 Task: Select the current location as Piedmont Park, Georgia, United States . Now zoom + , and verify the location . Show zoom slider
Action: Mouse moved to (1174, 66)
Screenshot: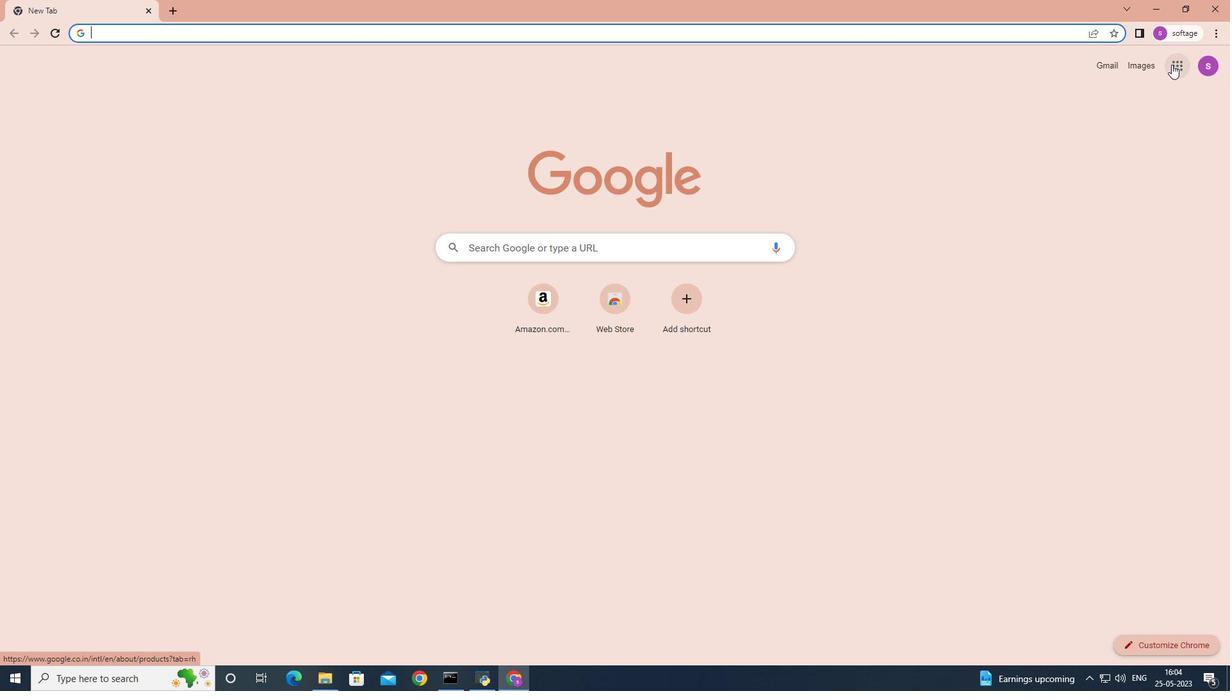 
Action: Mouse pressed left at (1174, 66)
Screenshot: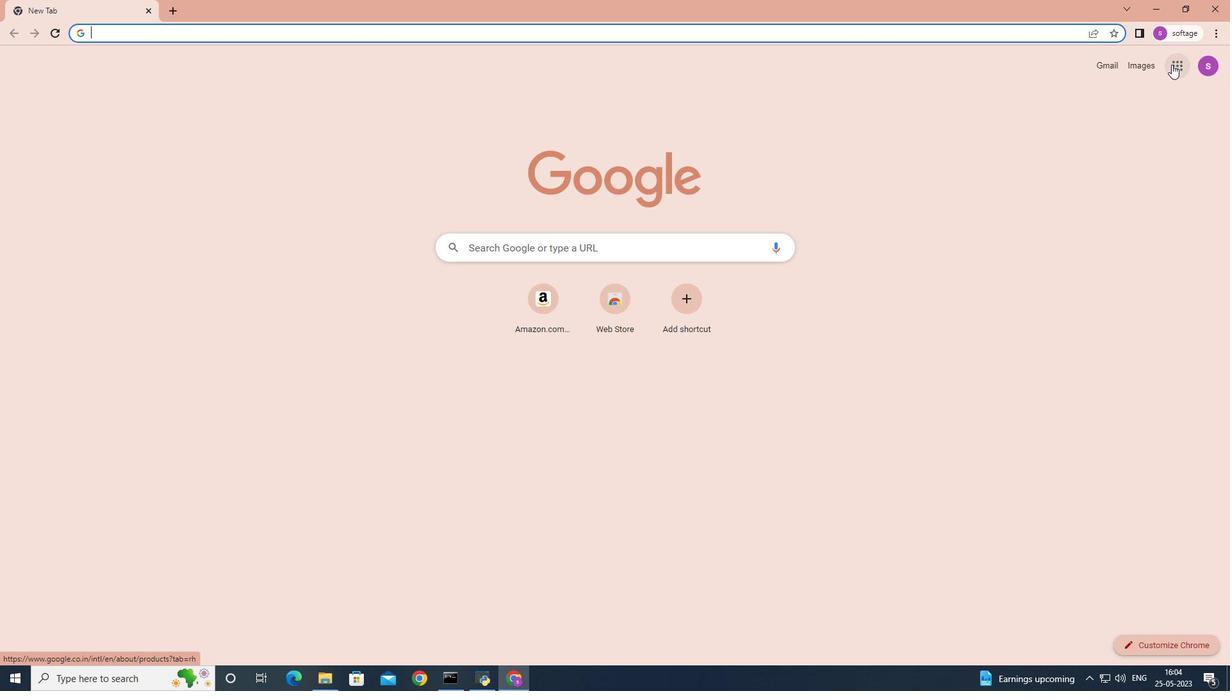 
Action: Mouse moved to (1141, 204)
Screenshot: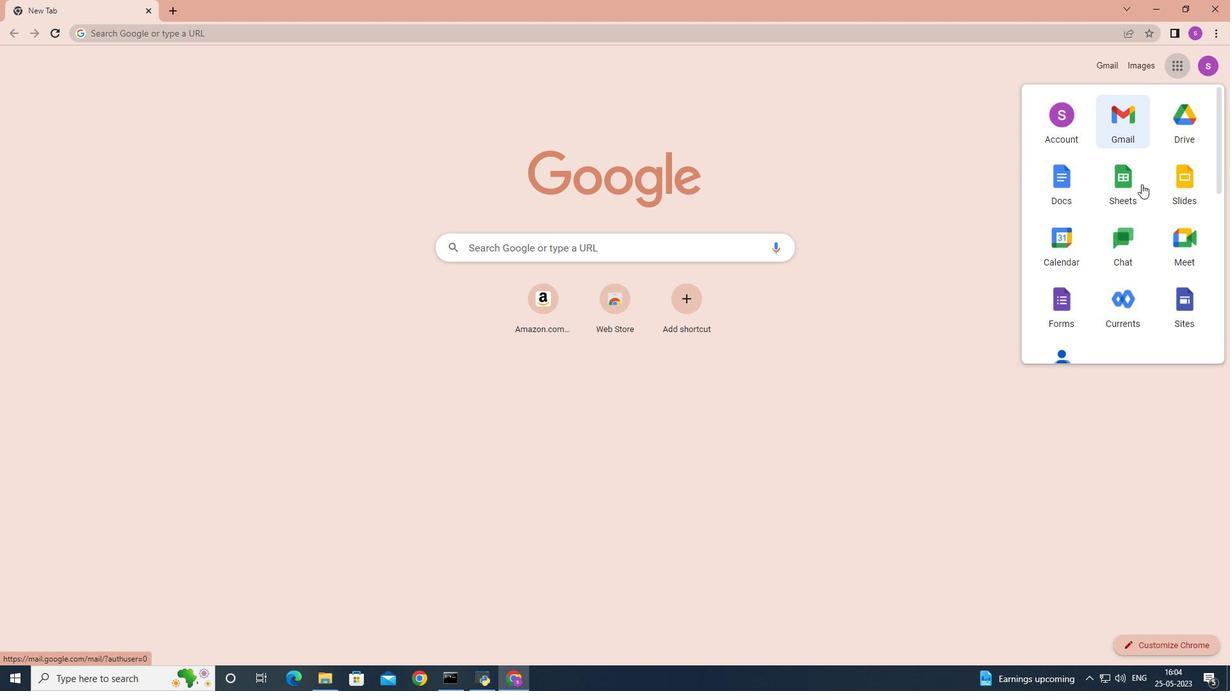 
Action: Mouse scrolled (1141, 203) with delta (0, 0)
Screenshot: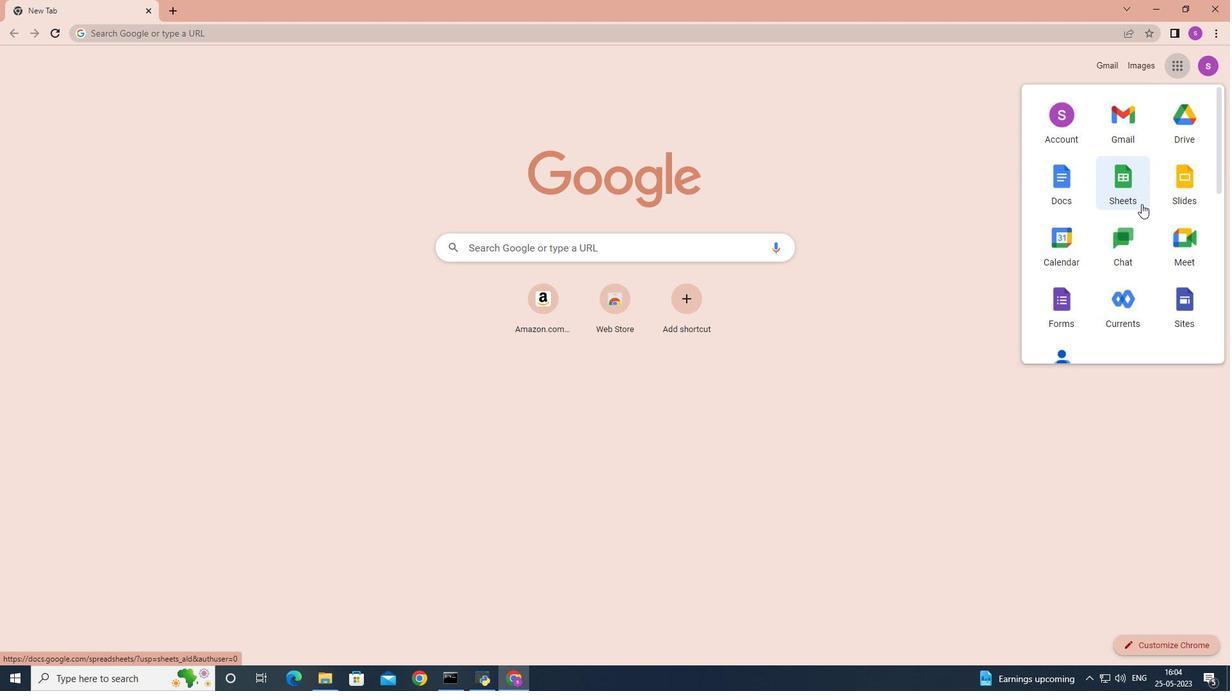 
Action: Mouse scrolled (1141, 203) with delta (0, 0)
Screenshot: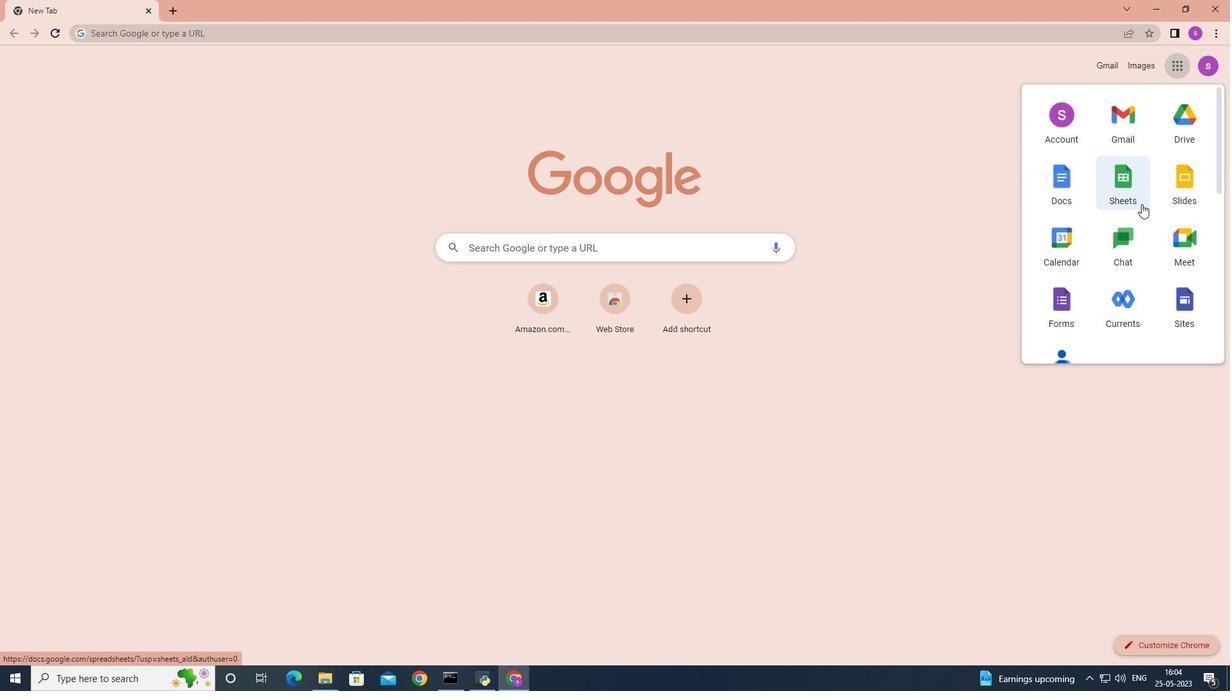 
Action: Mouse moved to (1186, 308)
Screenshot: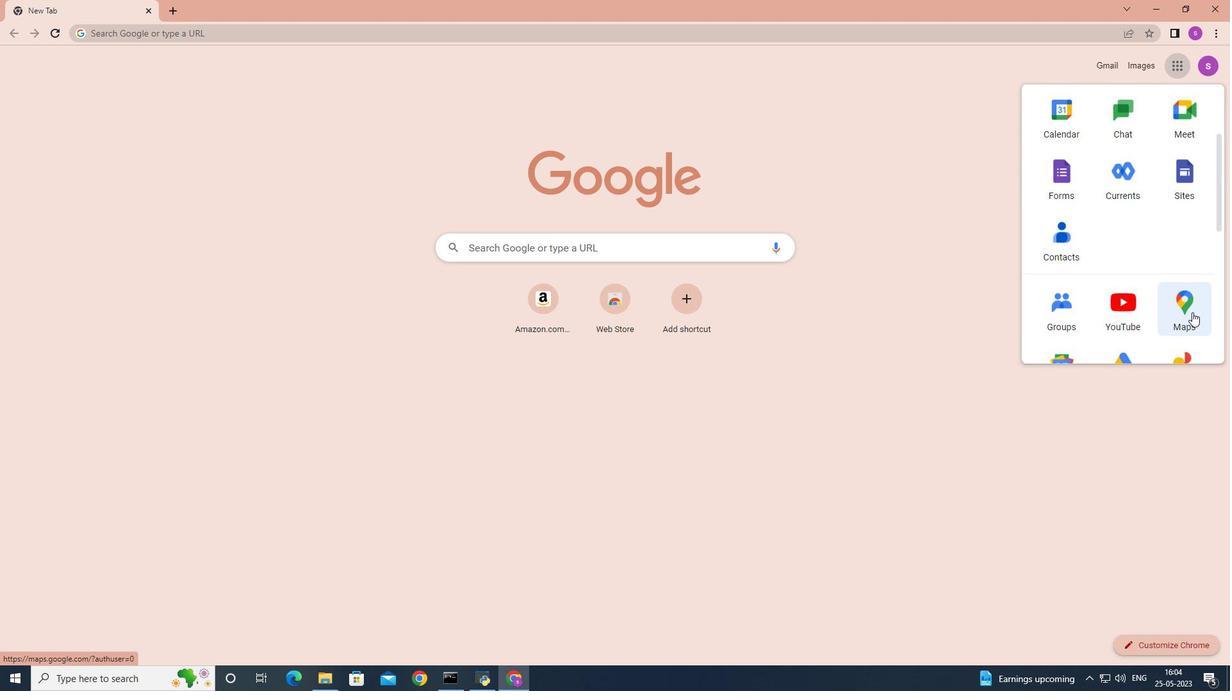 
Action: Mouse pressed left at (1186, 308)
Screenshot: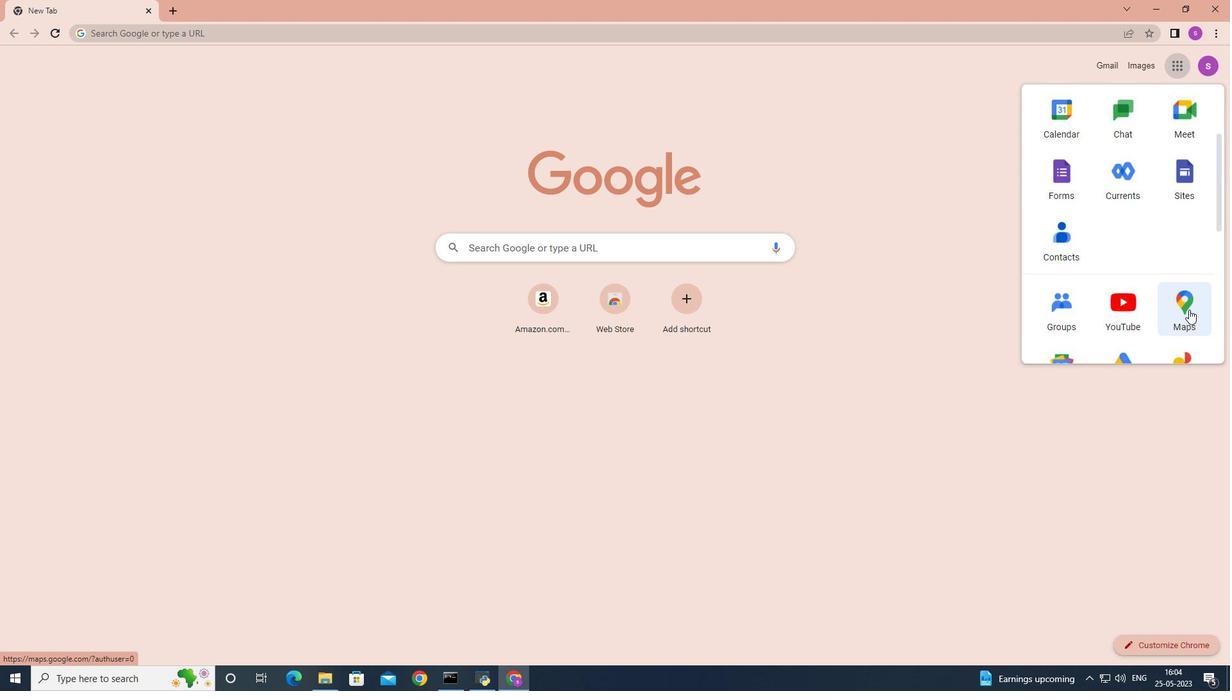 
Action: Mouse moved to (134, 65)
Screenshot: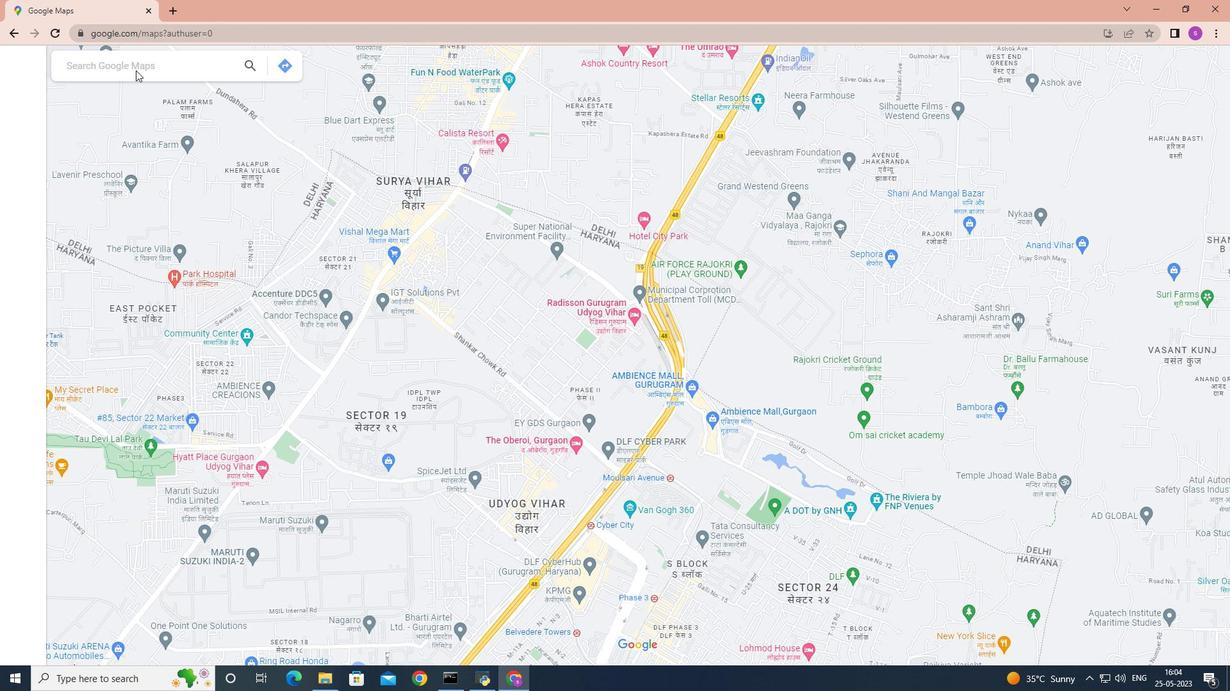 
Action: Mouse pressed left at (134, 65)
Screenshot: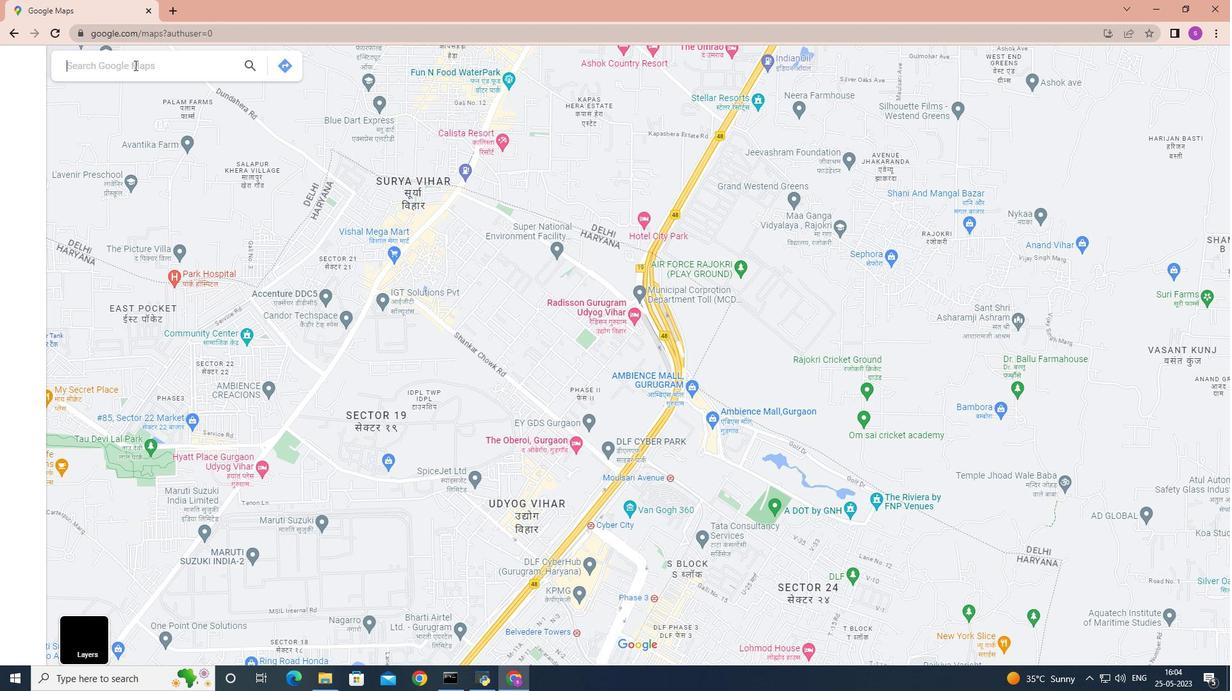 
Action: Mouse moved to (134, 65)
Screenshot: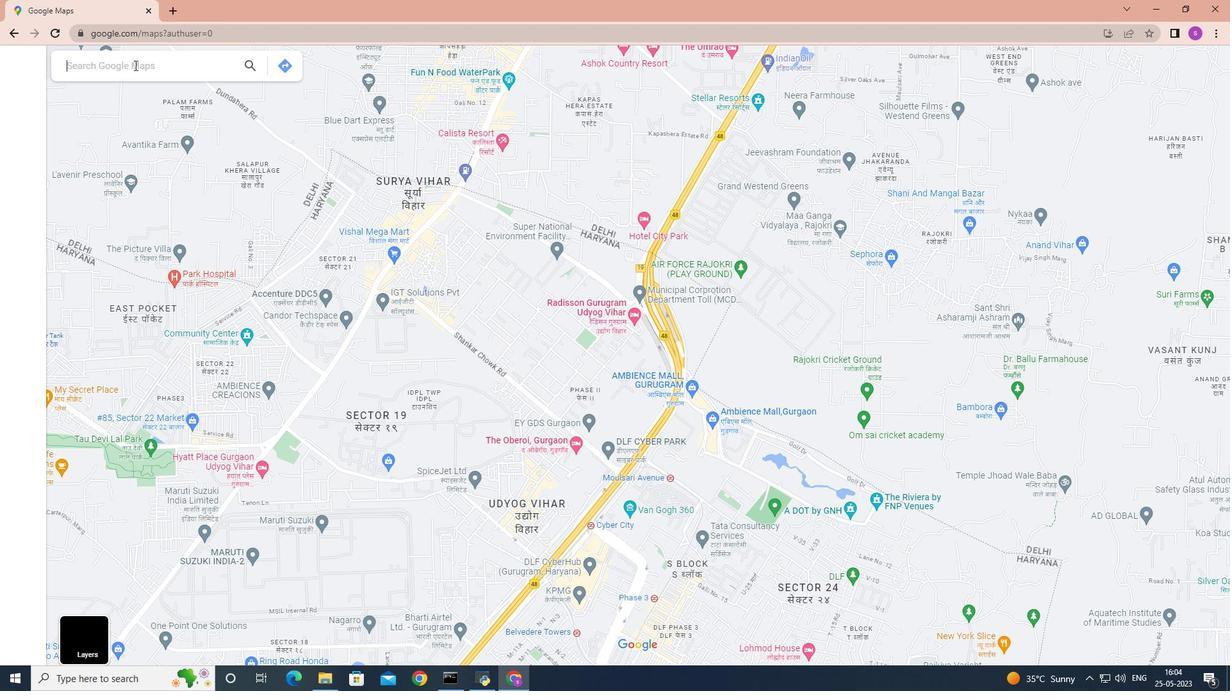 
Action: Key pressed <Key.shift>Piedmont<Key.space><Key.shift>Park<Key.space><Key.shift><Key.shift><Key.shift><Key.shift><Key.shift><Key.shift>,<Key.space><Key.shift><Key.shift>Georgia,<Key.space><Key.shift>United<Key.space><Key.shift>States<Key.enter>
Screenshot: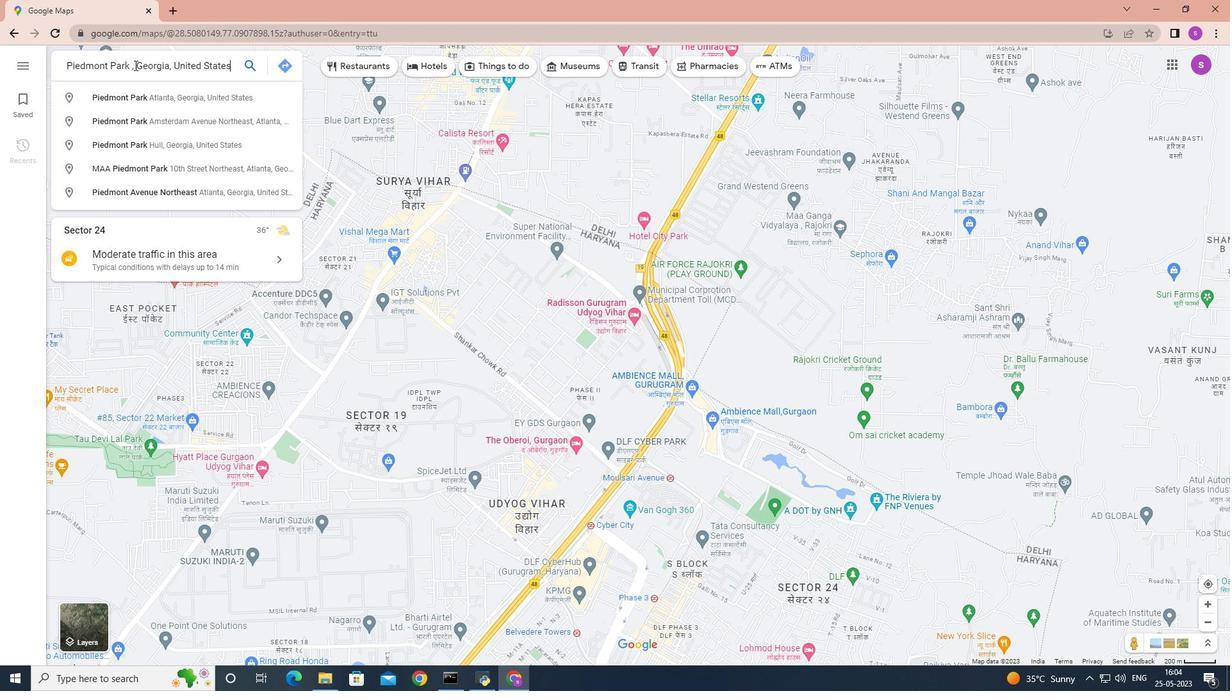 
Action: Mouse moved to (768, 356)
Screenshot: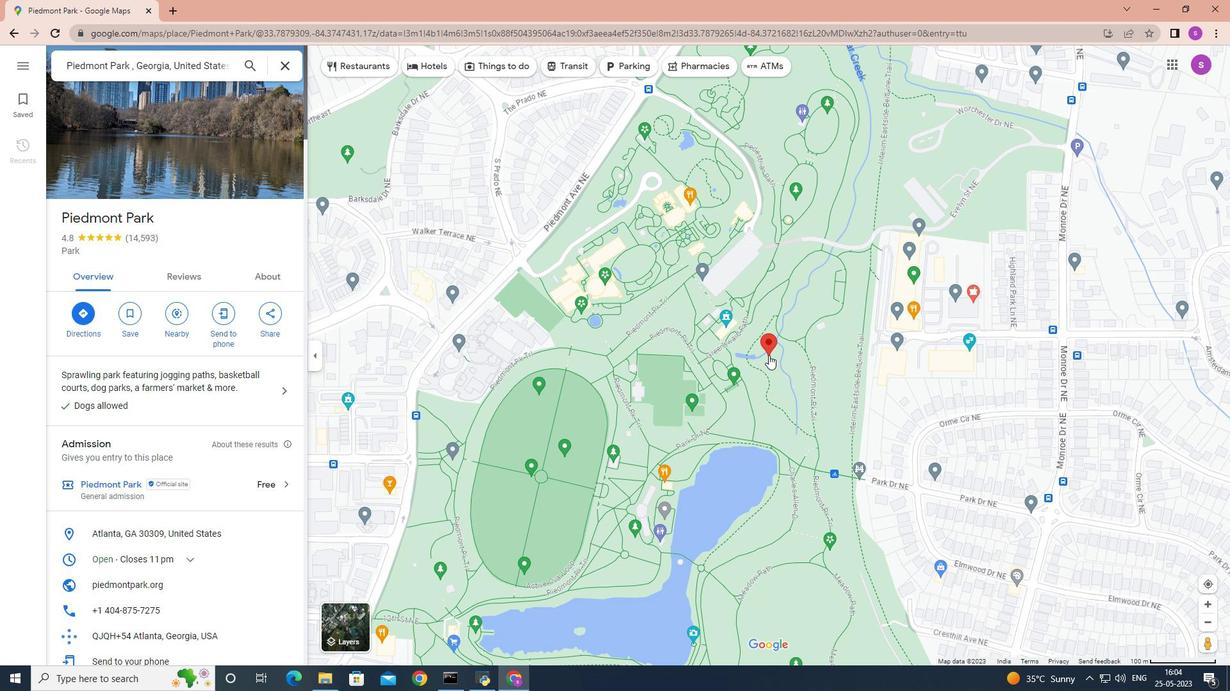 
Action: Mouse pressed left at (768, 356)
Screenshot: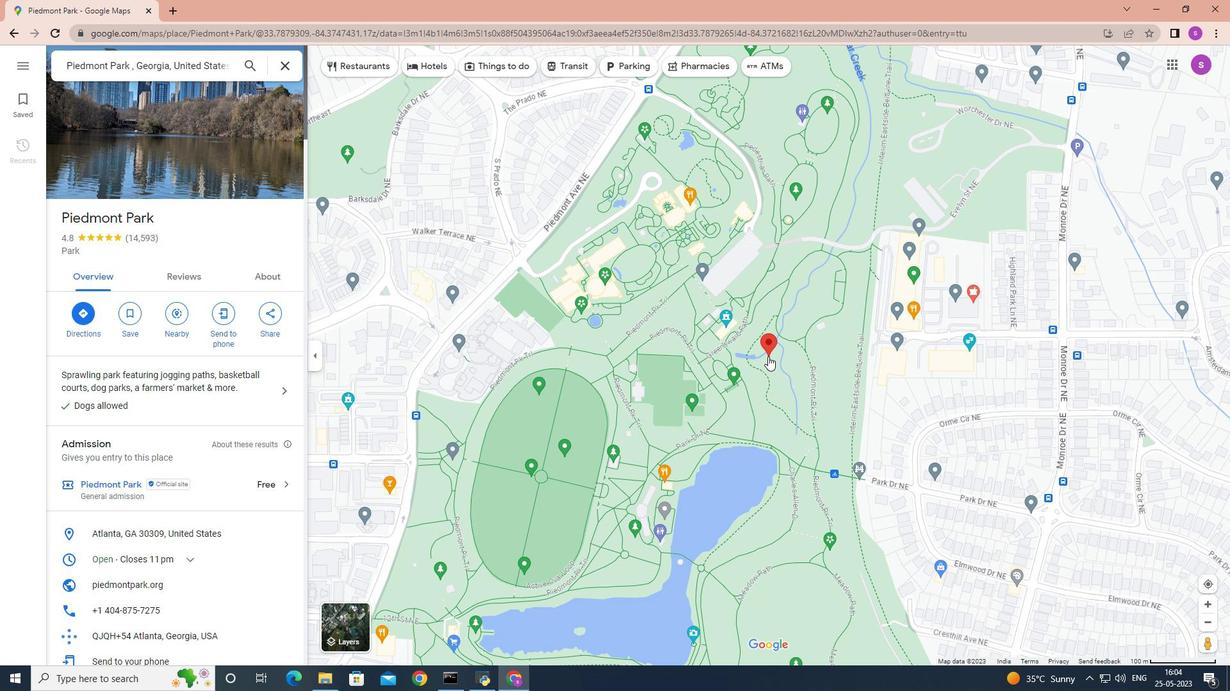 
Action: Mouse moved to (1209, 605)
Screenshot: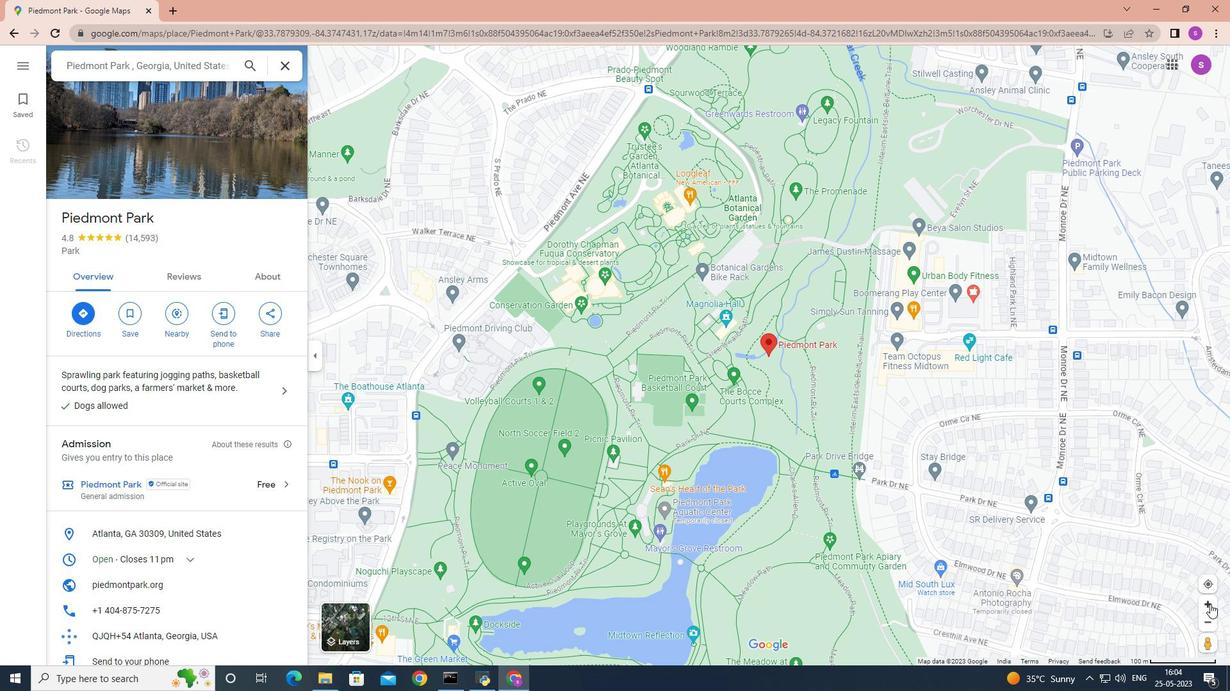 
Action: Mouse pressed left at (1209, 605)
Screenshot: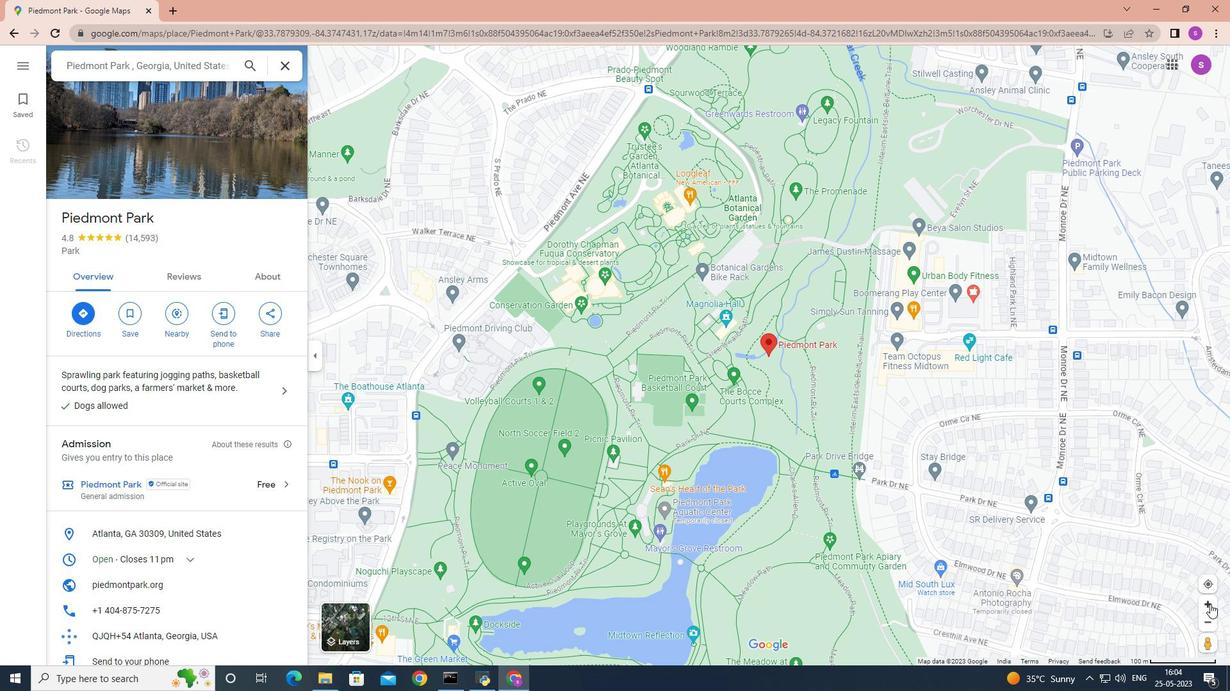 
Action: Mouse moved to (1208, 605)
Screenshot: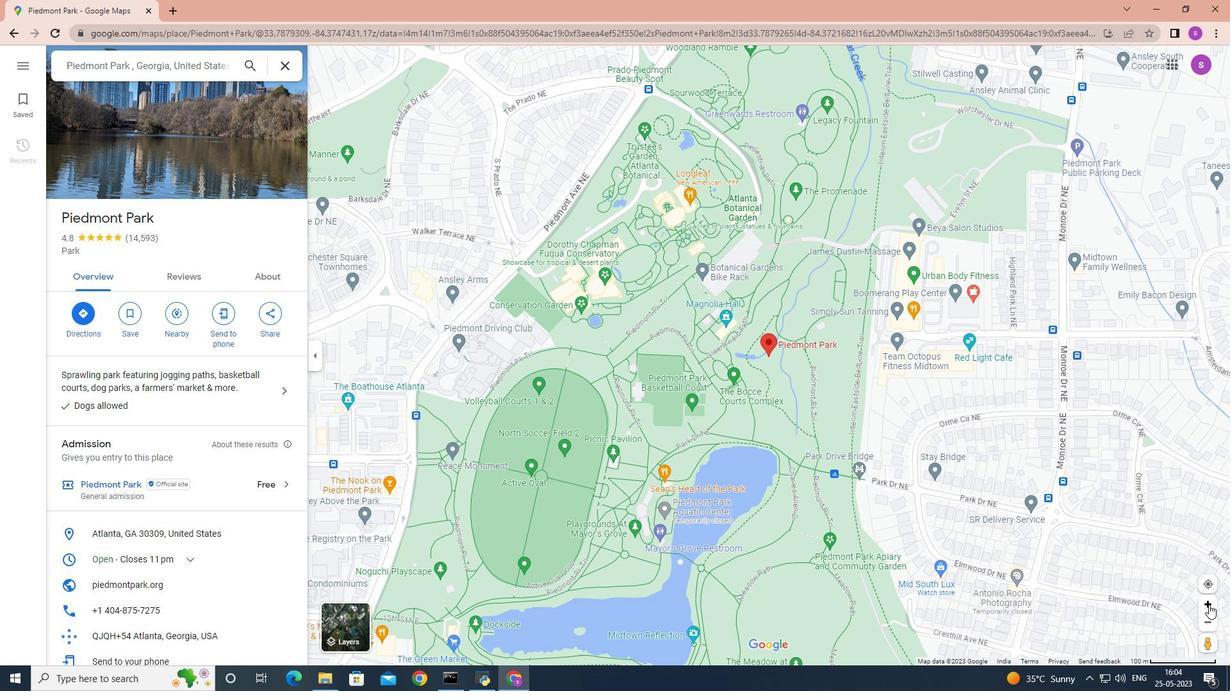 
Action: Mouse pressed left at (1208, 605)
Screenshot: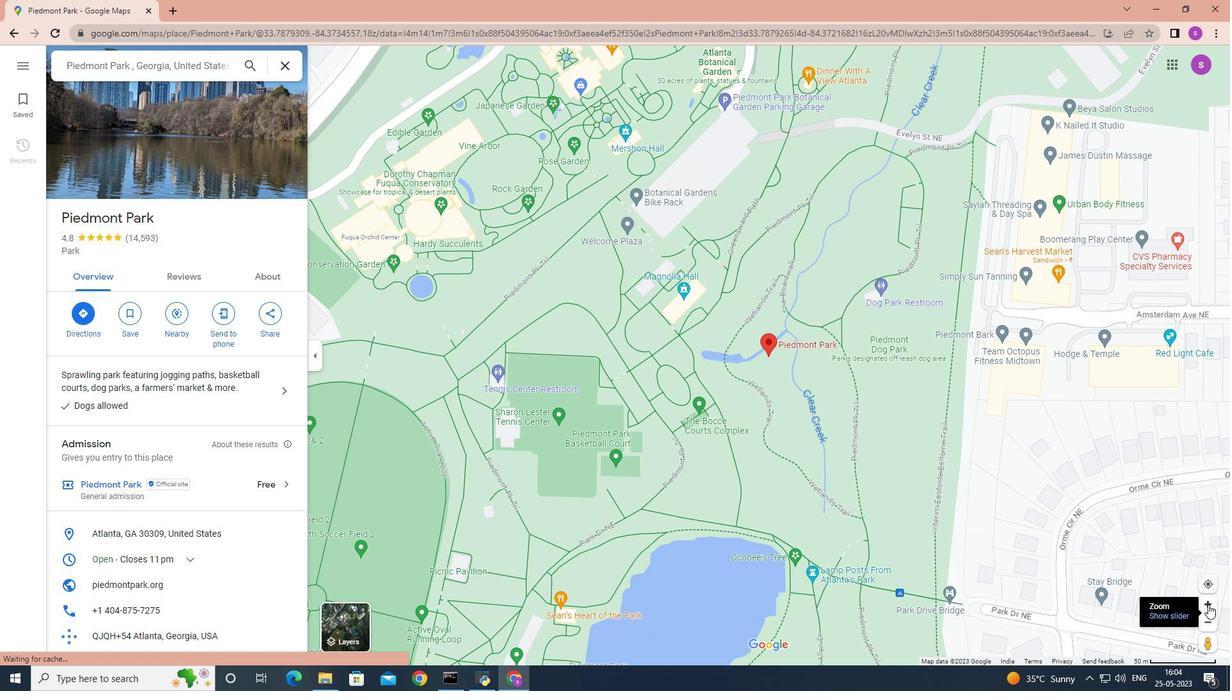 
Action: Mouse pressed left at (1208, 605)
Screenshot: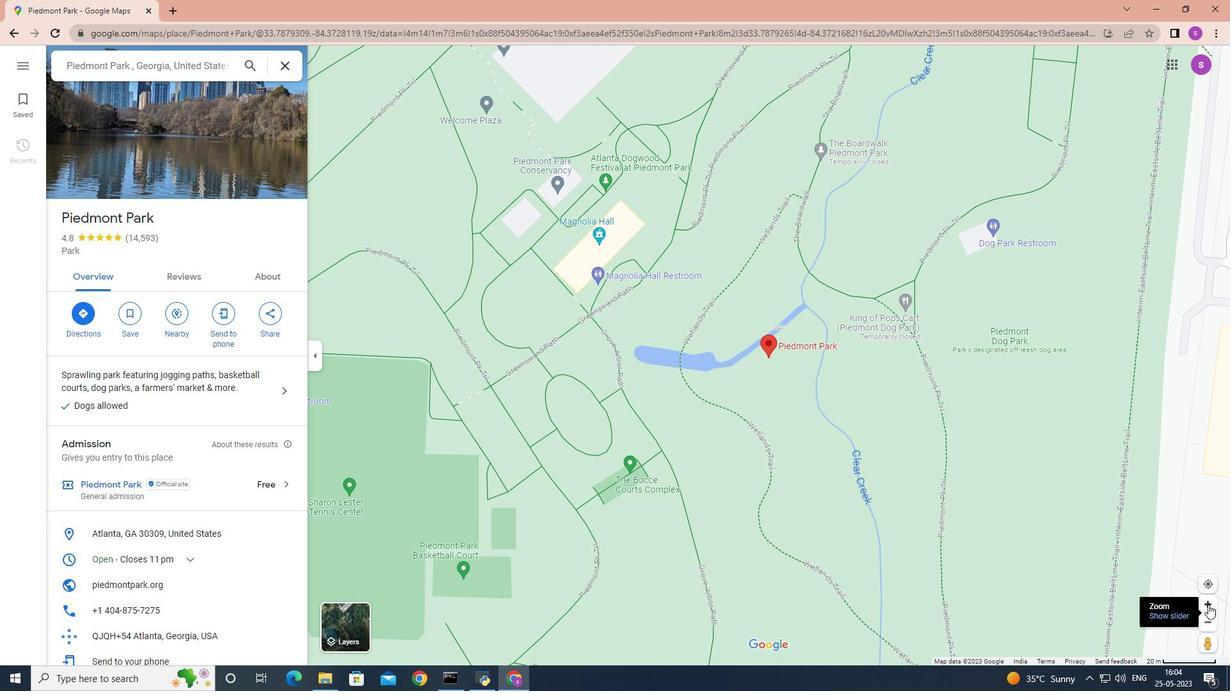 
Action: Mouse moved to (1182, 616)
Screenshot: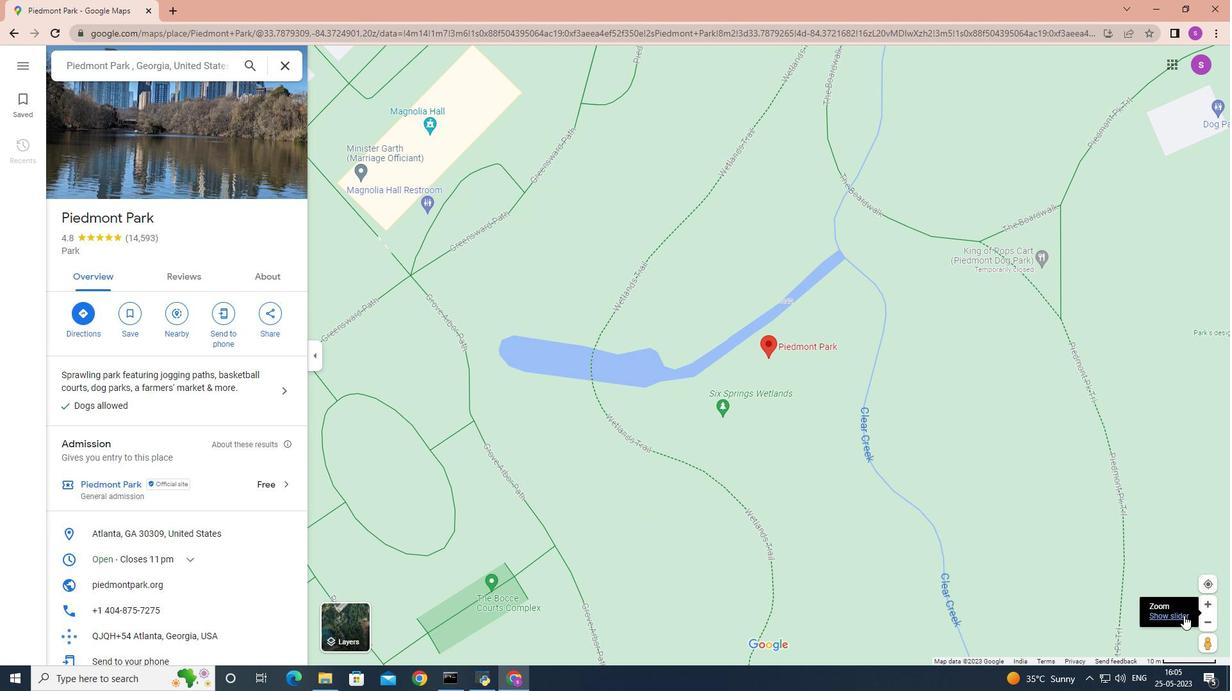 
Action: Mouse pressed left at (1182, 616)
Screenshot: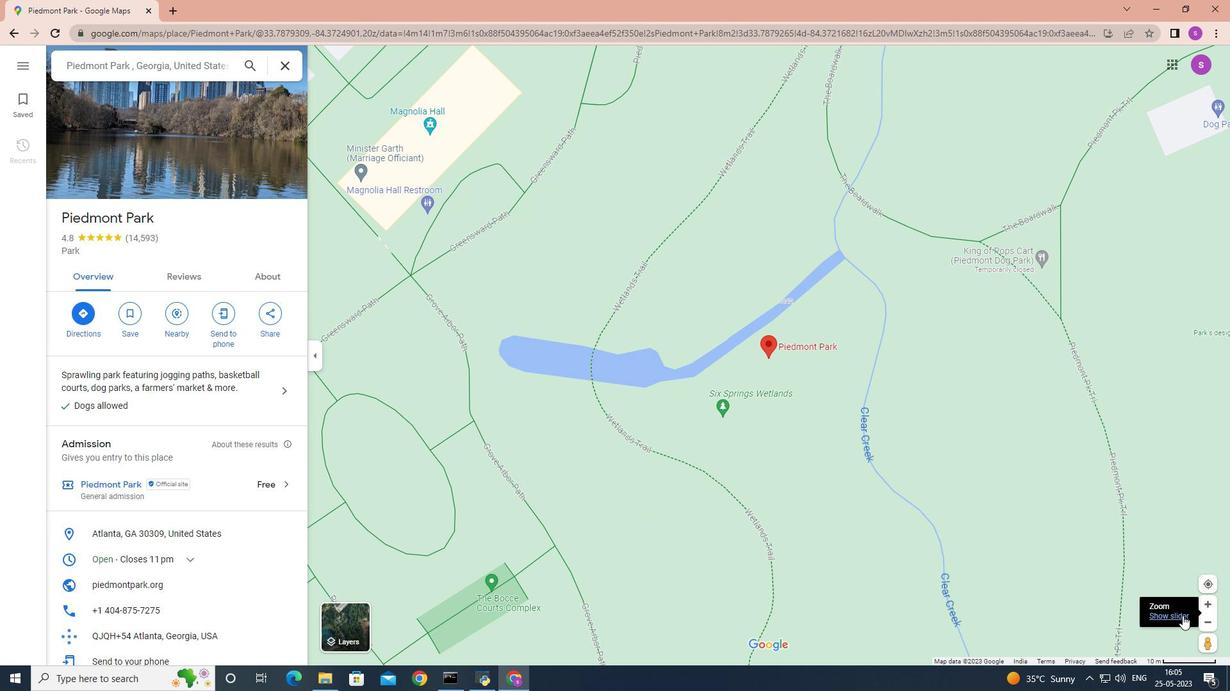 
Action: Mouse moved to (1208, 508)
Screenshot: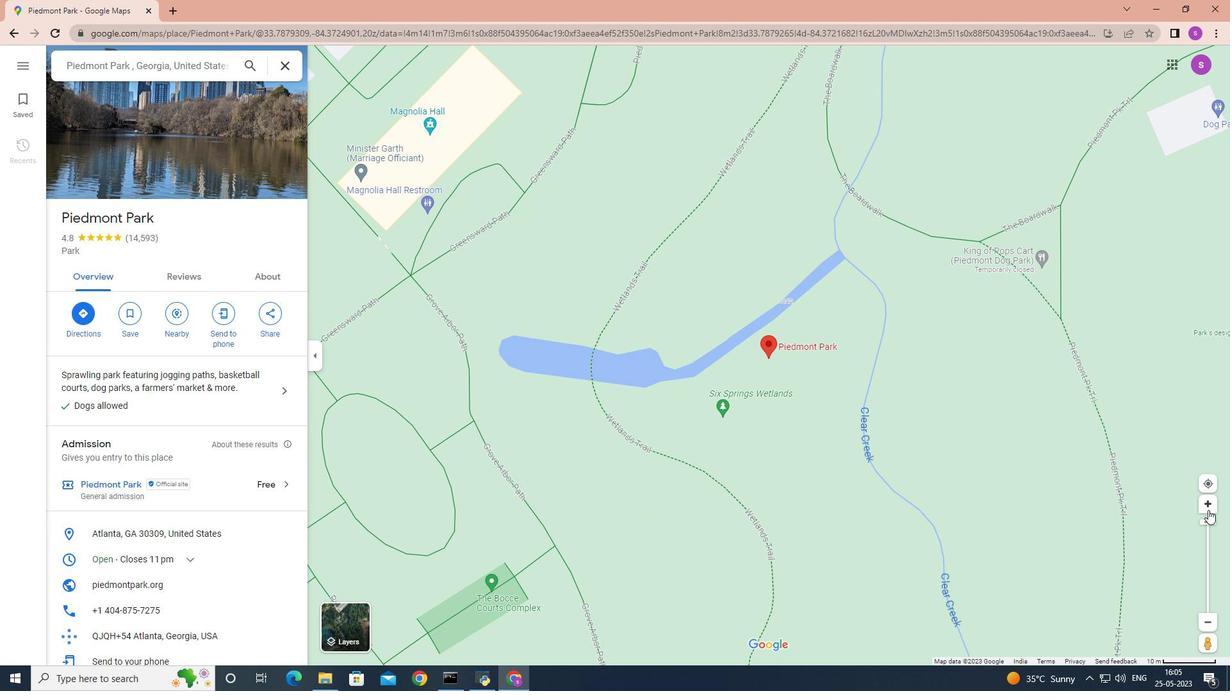 
Action: Mouse pressed left at (1208, 508)
Screenshot: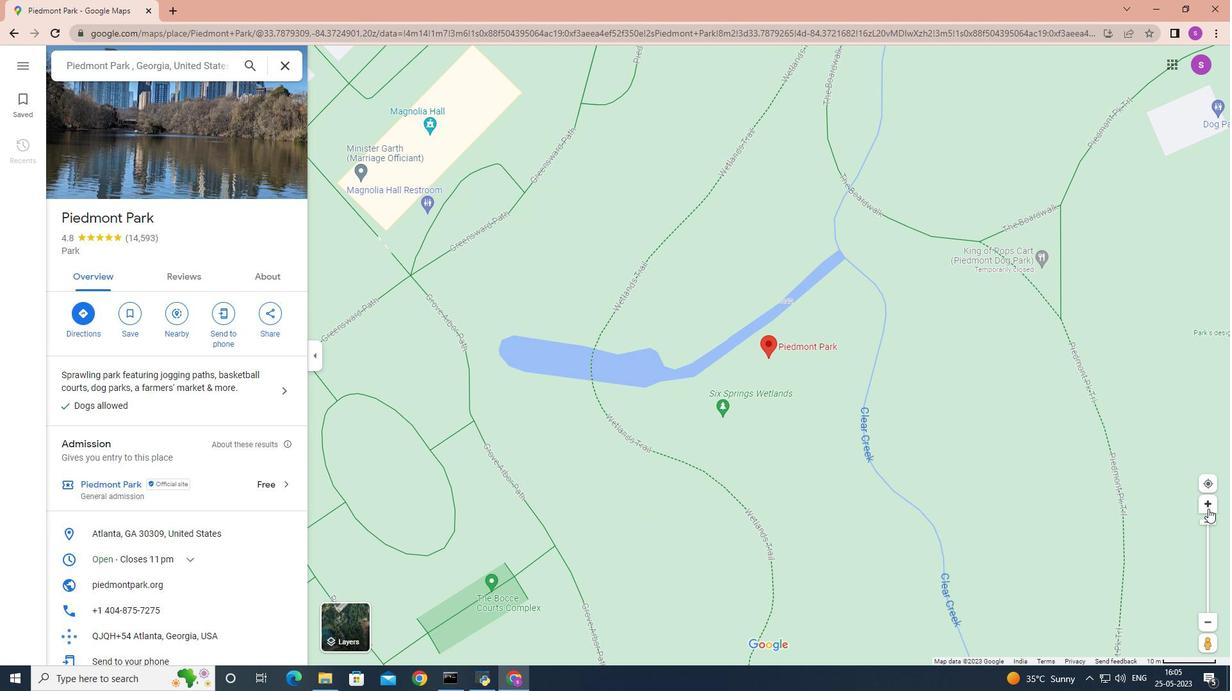 
Action: Mouse pressed left at (1208, 508)
Screenshot: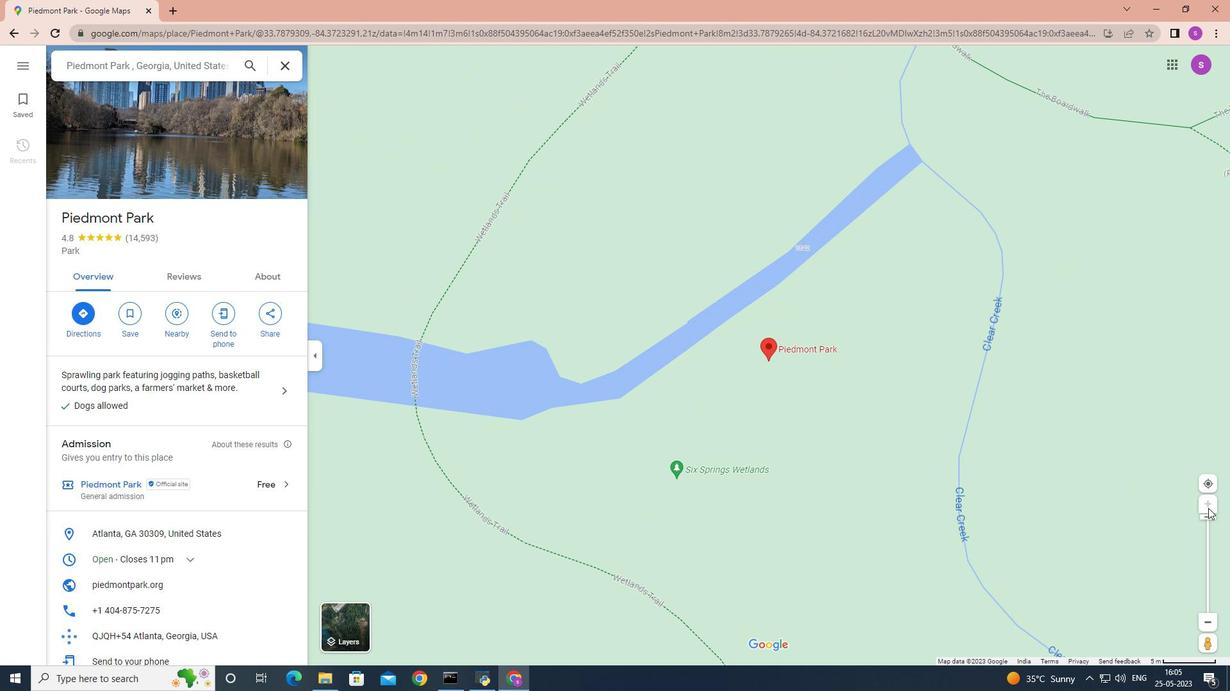 
Action: Mouse moved to (767, 408)
Screenshot: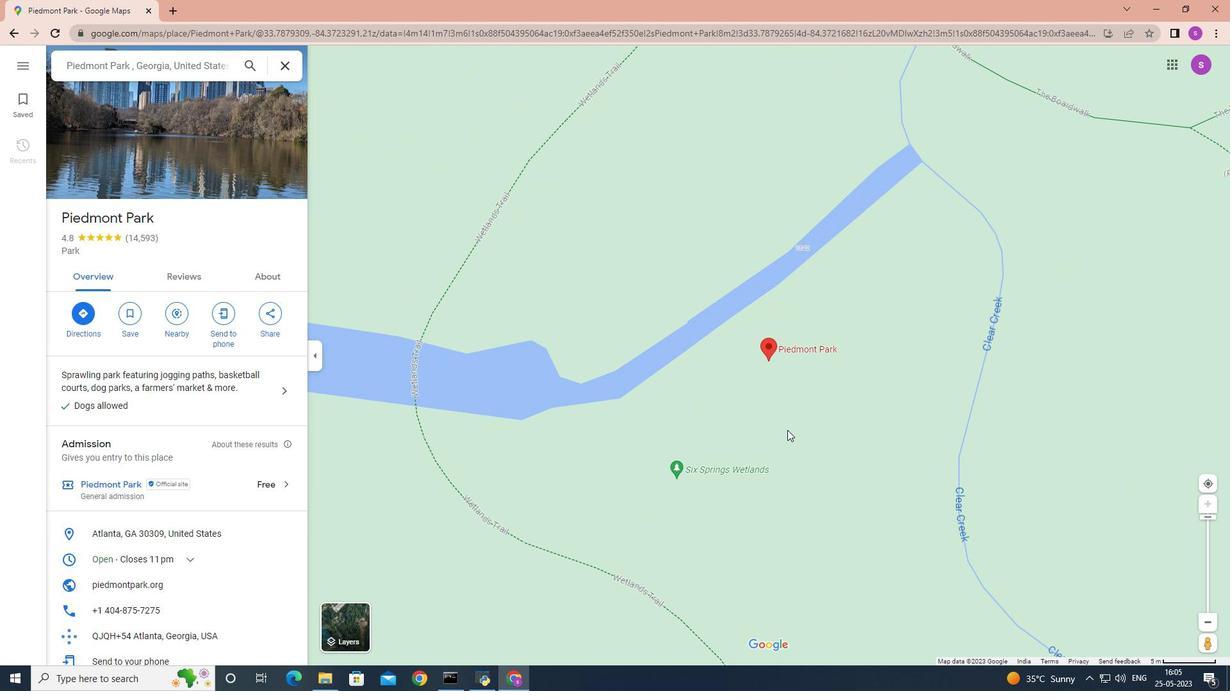 
Action: Mouse scrolled (767, 408) with delta (0, 0)
Screenshot: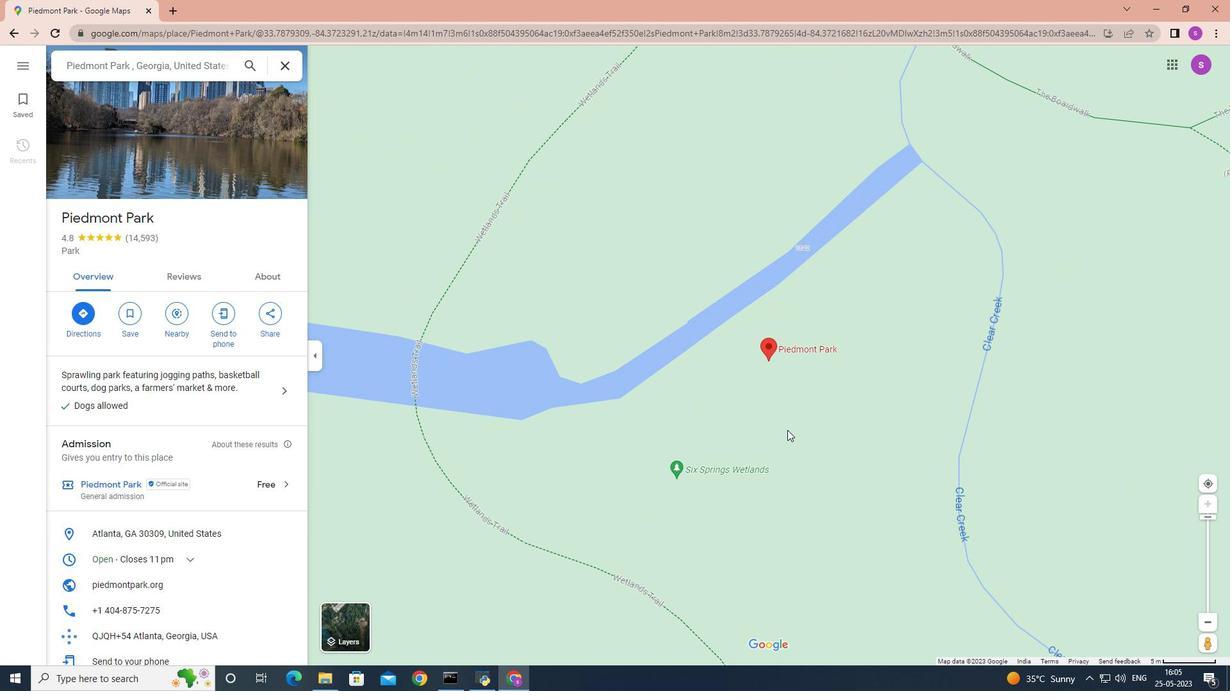 
Action: Mouse scrolled (767, 408) with delta (0, 0)
Screenshot: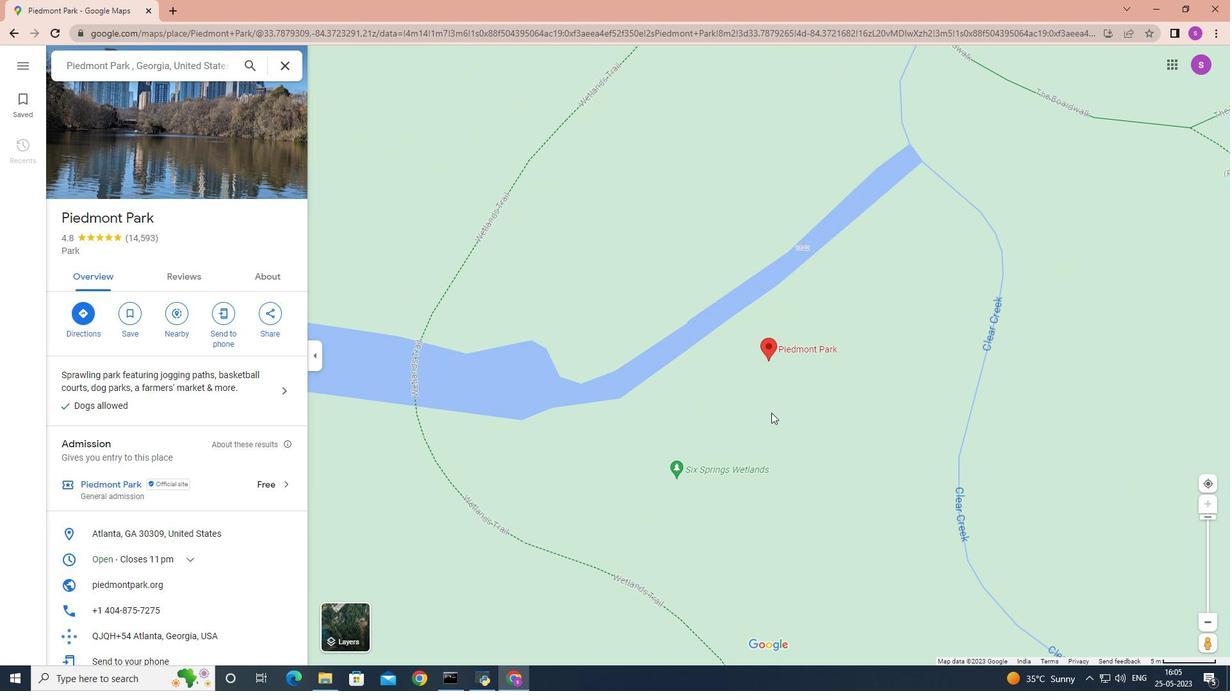 
Action: Mouse moved to (768, 408)
Screenshot: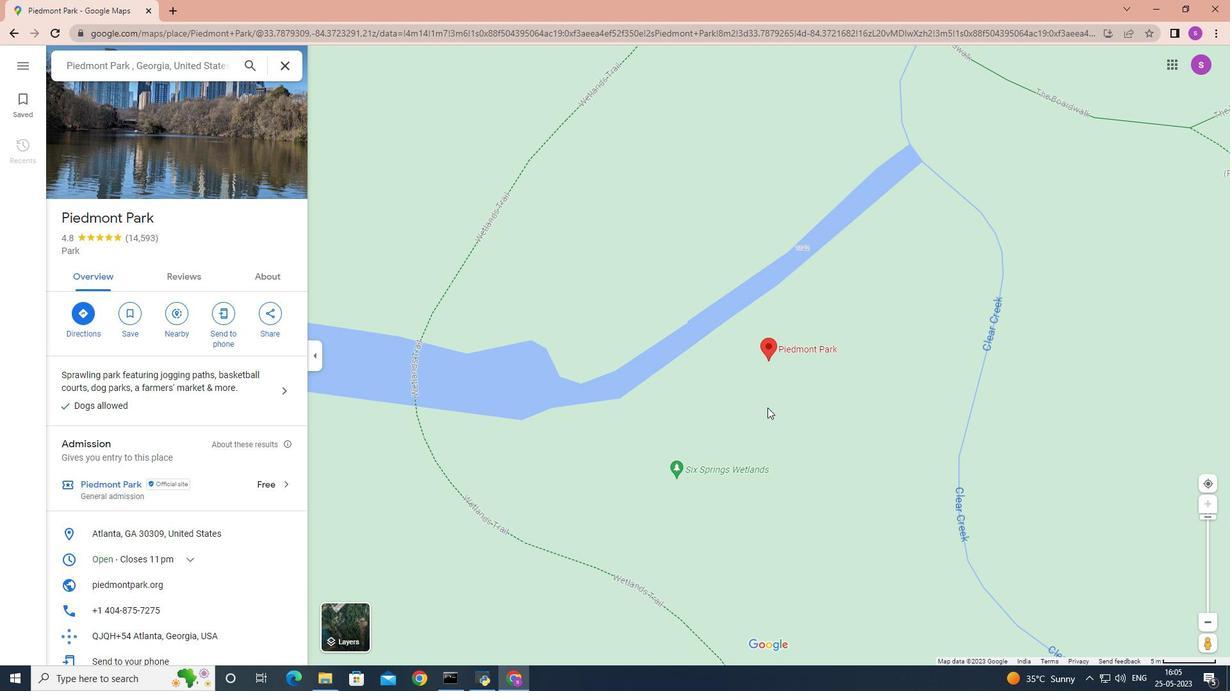 
Action: Mouse scrolled (768, 408) with delta (0, 0)
Screenshot: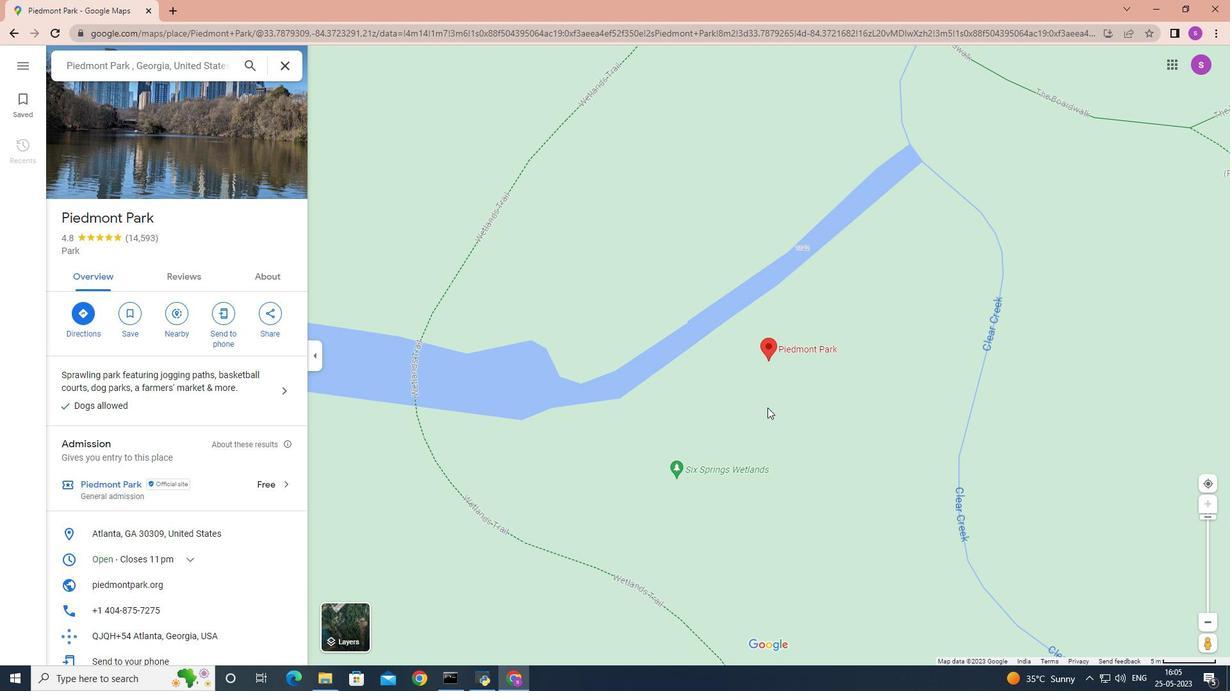 
Action: Mouse moved to (773, 370)
Screenshot: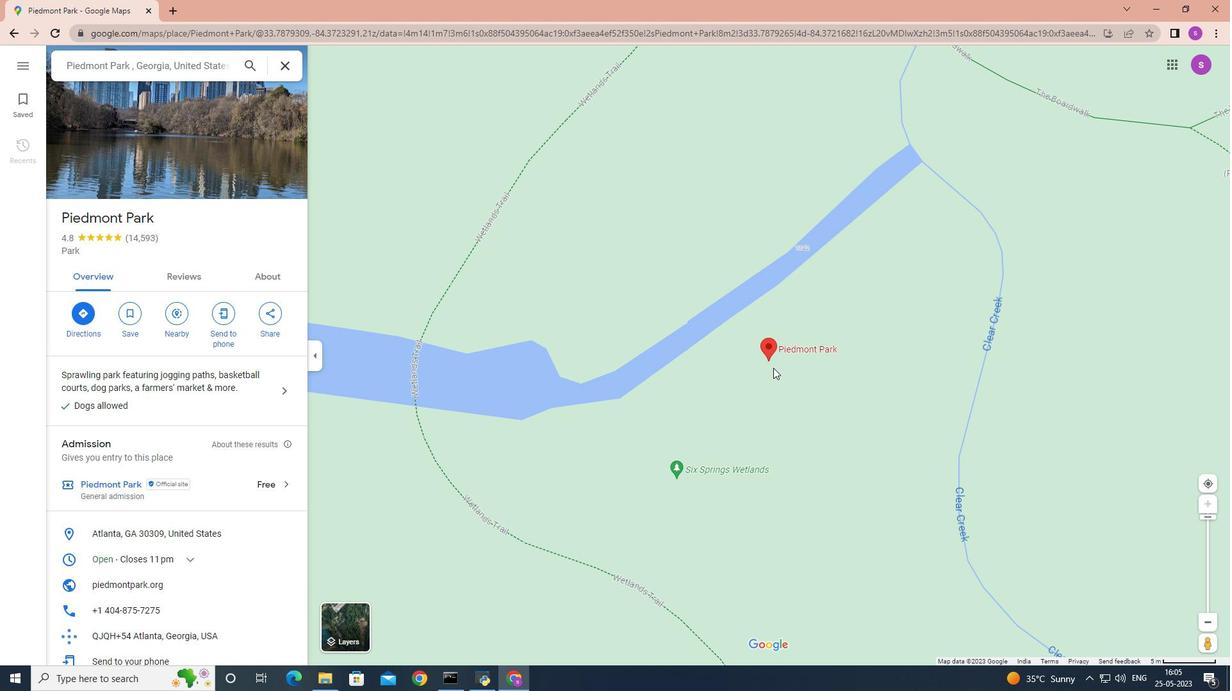 
Action: Mouse pressed left at (773, 370)
Screenshot: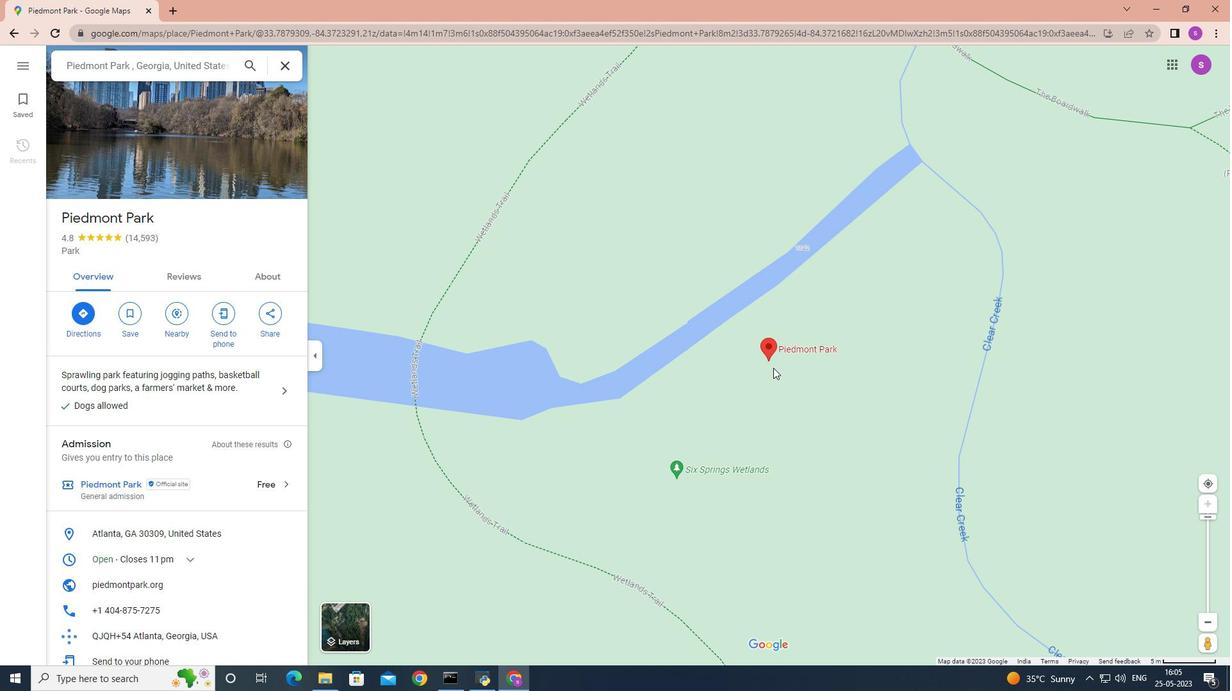 
Action: Mouse moved to (748, 454)
Screenshot: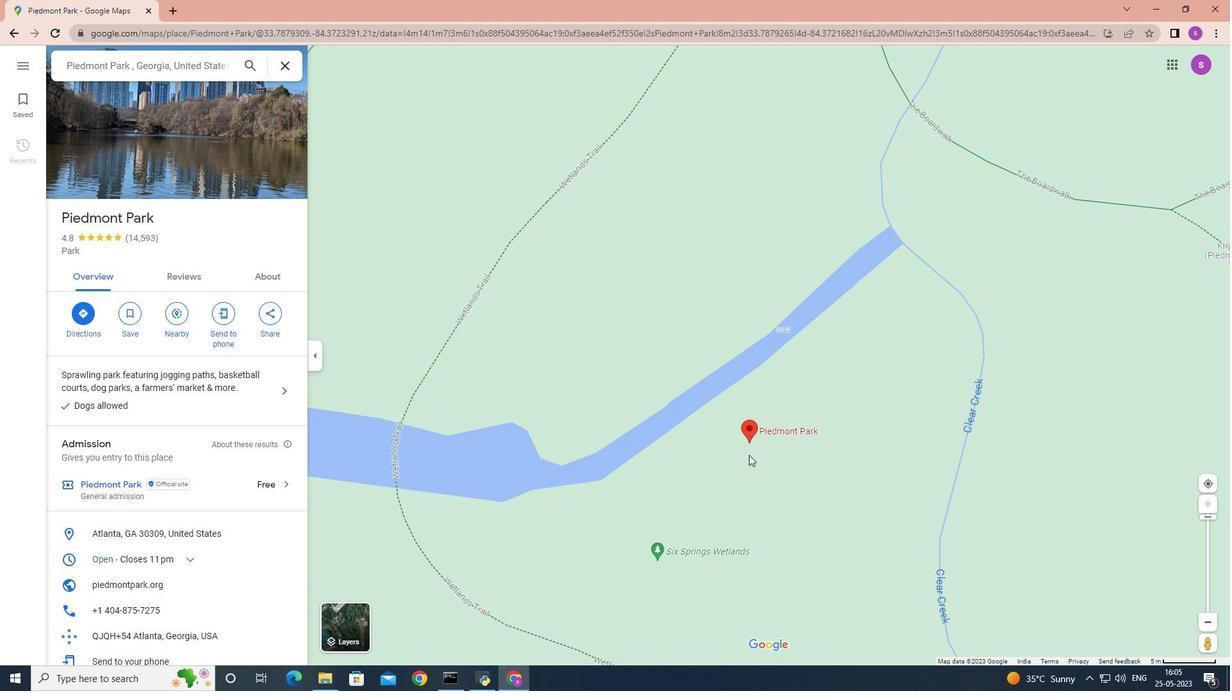 
Action: Mouse scrolled (748, 455) with delta (0, 0)
Screenshot: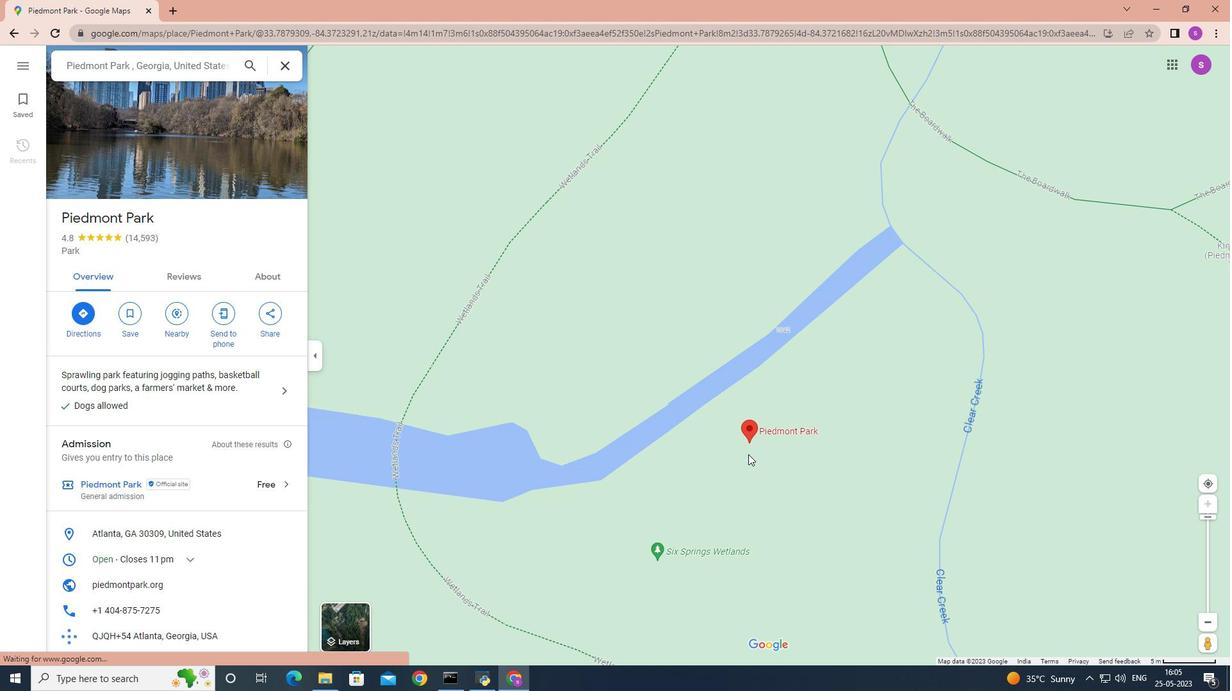 
Action: Mouse scrolled (748, 455) with delta (0, 0)
Screenshot: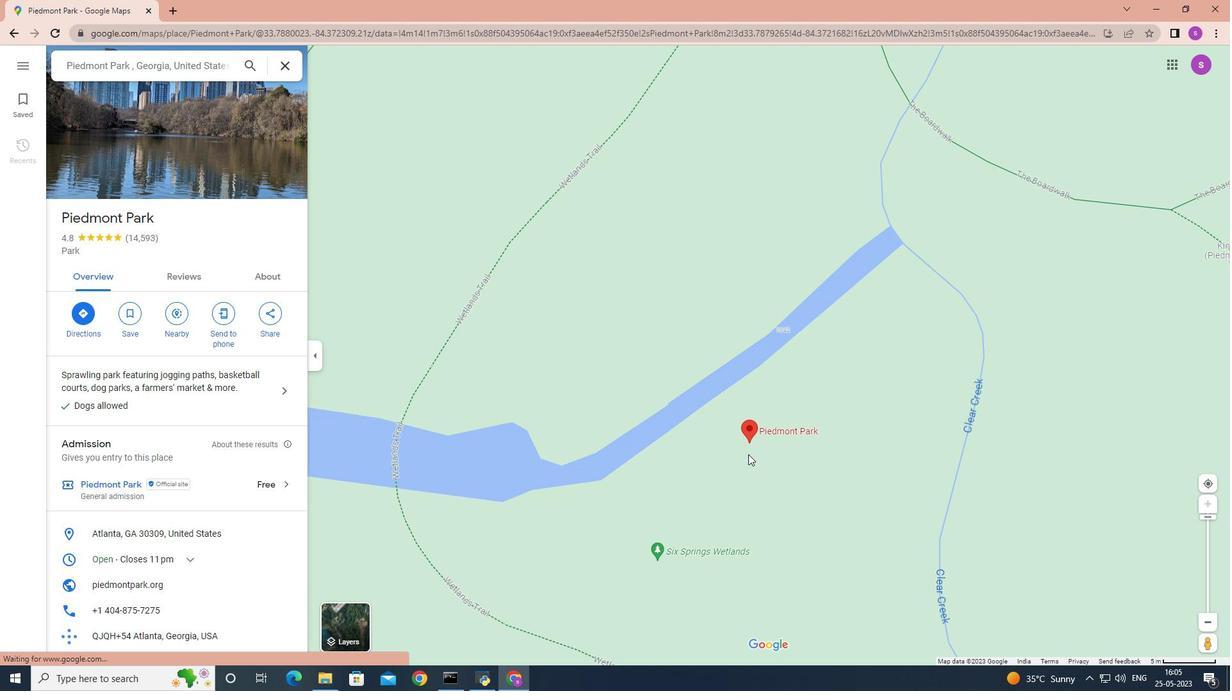 
Action: Mouse moved to (1207, 624)
Screenshot: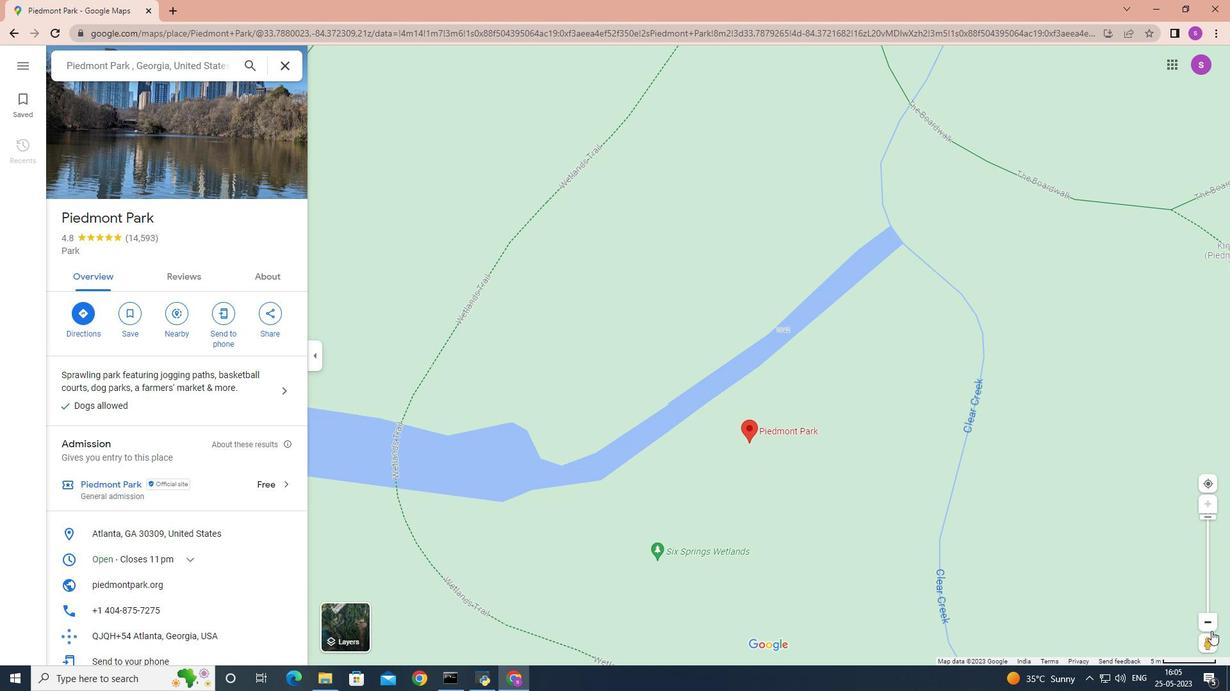 
Action: Mouse pressed left at (1207, 624)
Screenshot: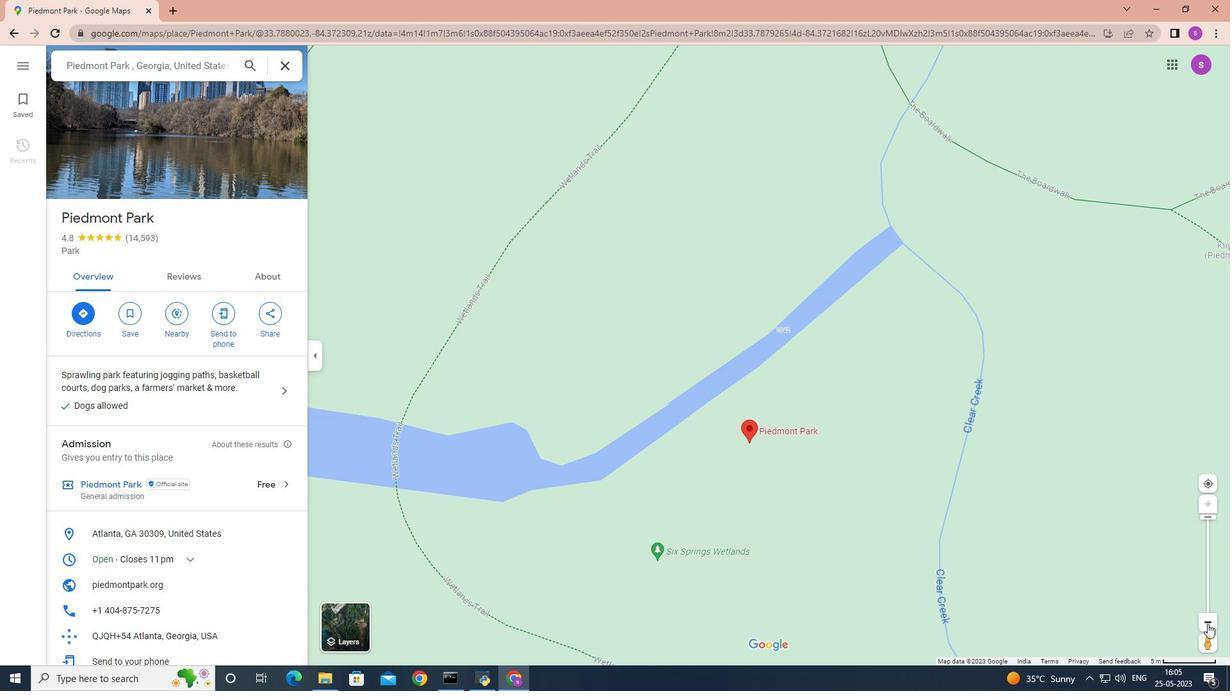 
Action: Mouse moved to (1207, 624)
Screenshot: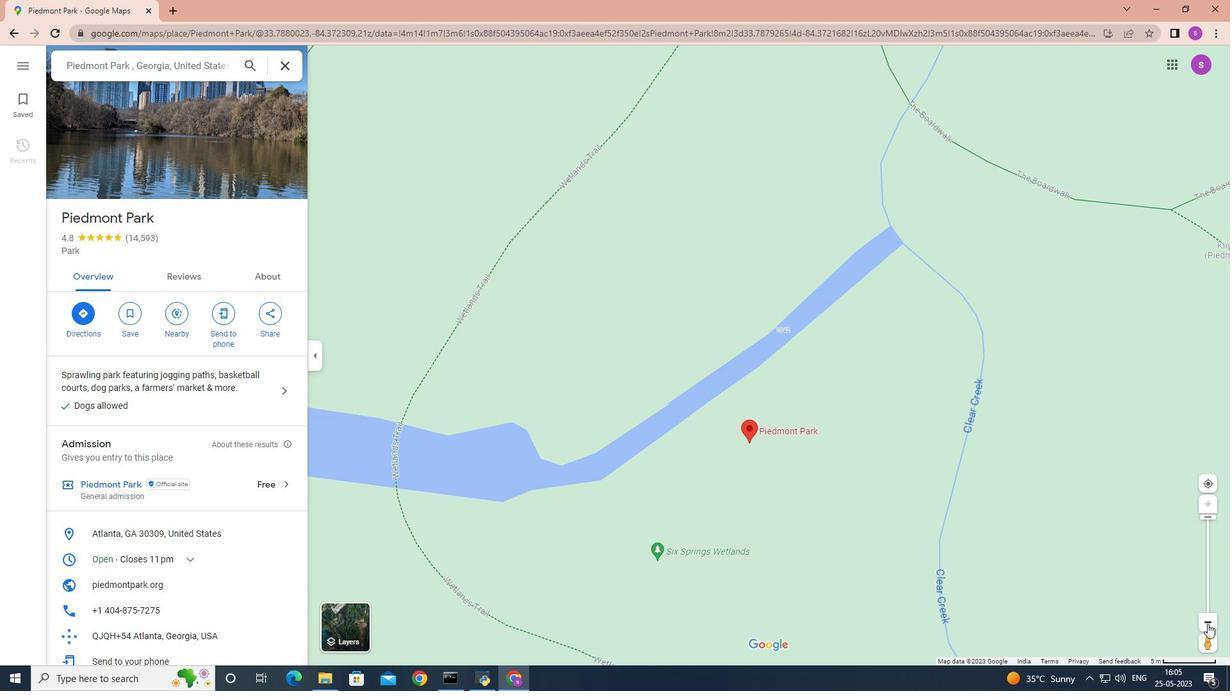 
Action: Mouse pressed left at (1207, 624)
Screenshot: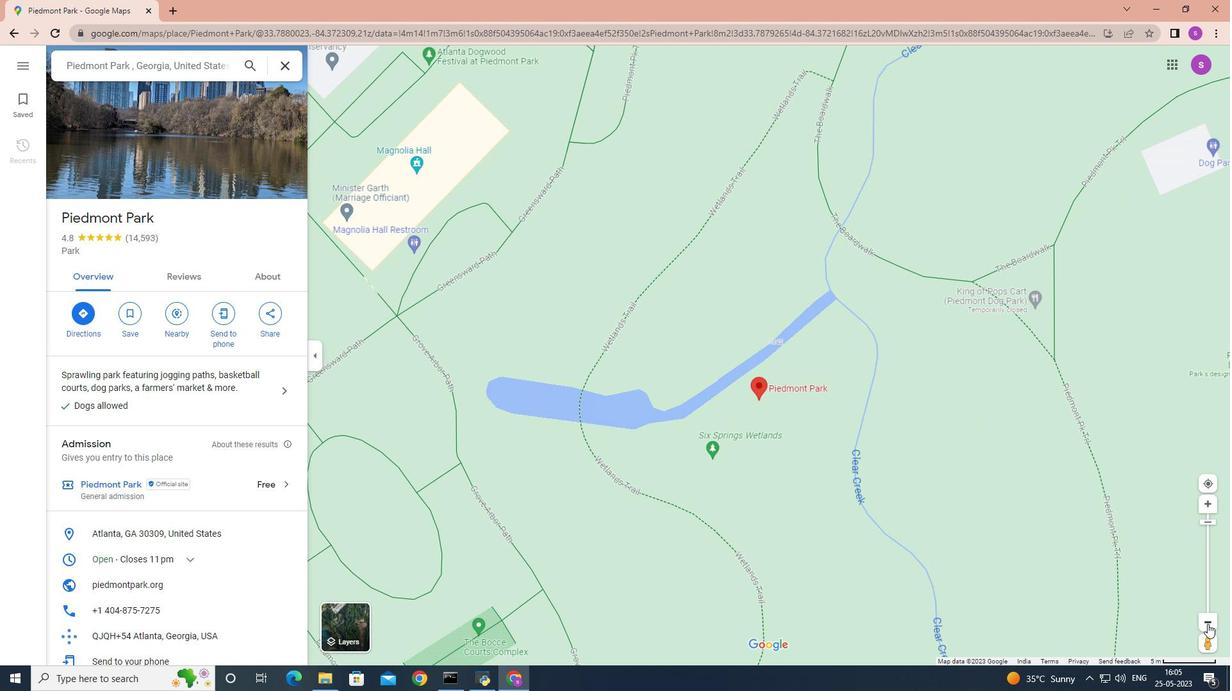 
Action: Mouse moved to (1207, 505)
Screenshot: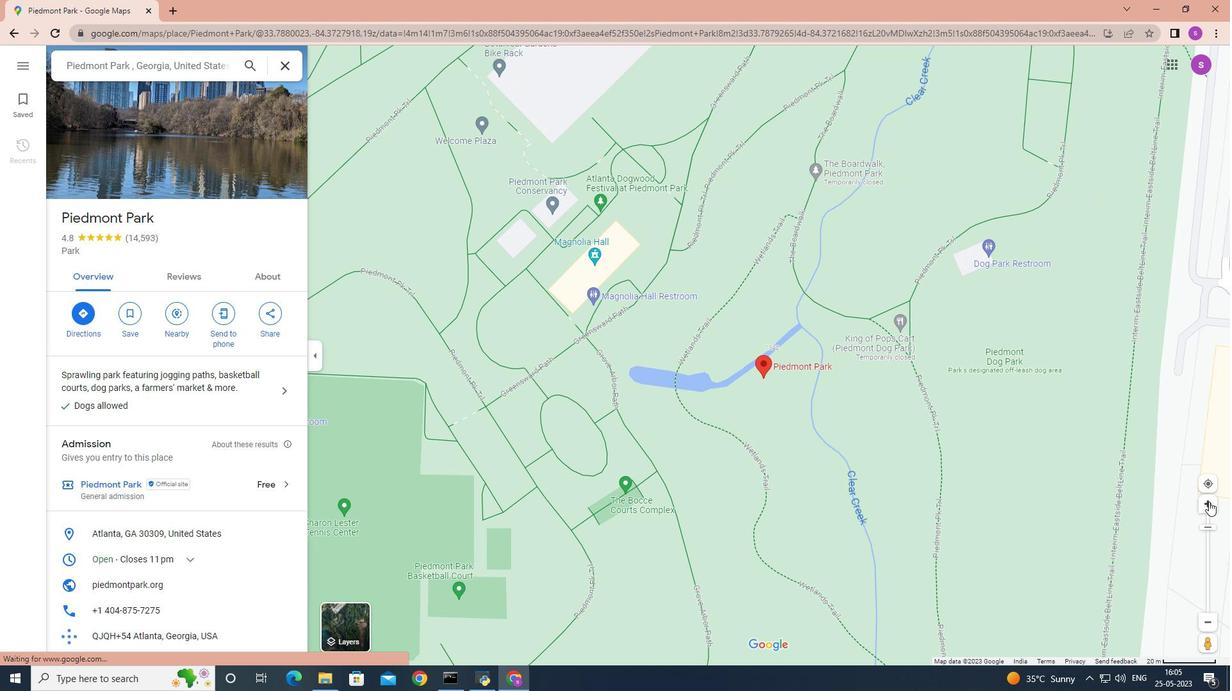 
Action: Mouse pressed left at (1207, 505)
Screenshot: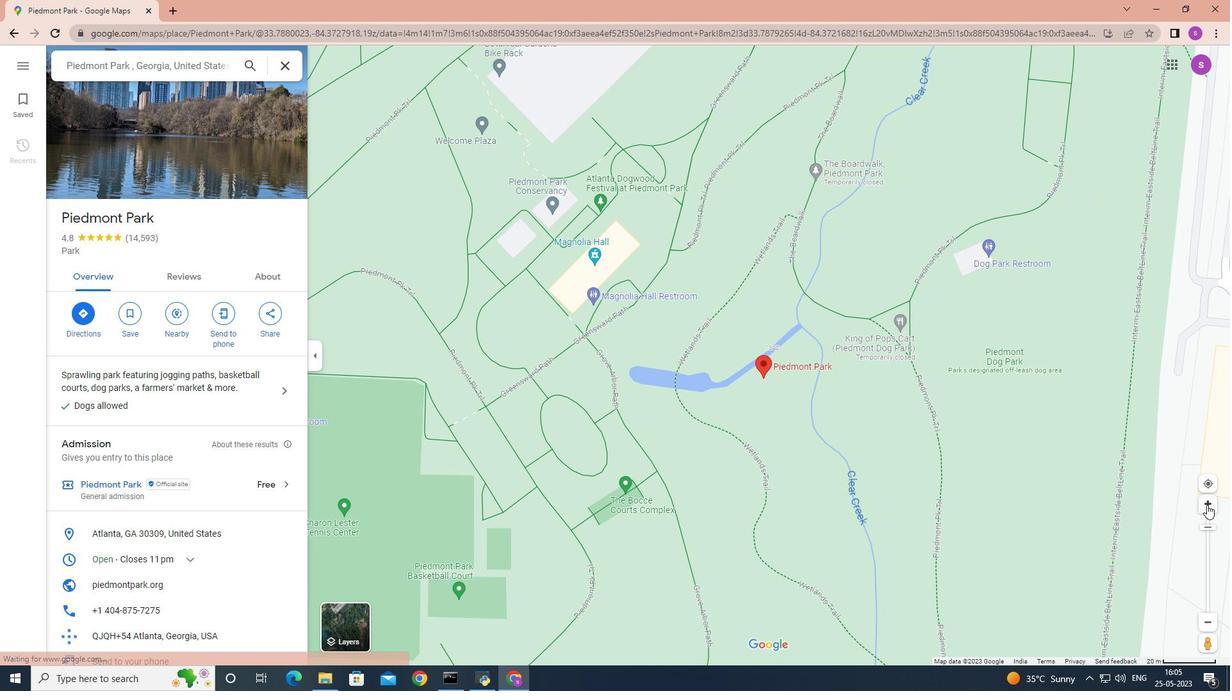 
Action: Mouse pressed left at (1207, 505)
Screenshot: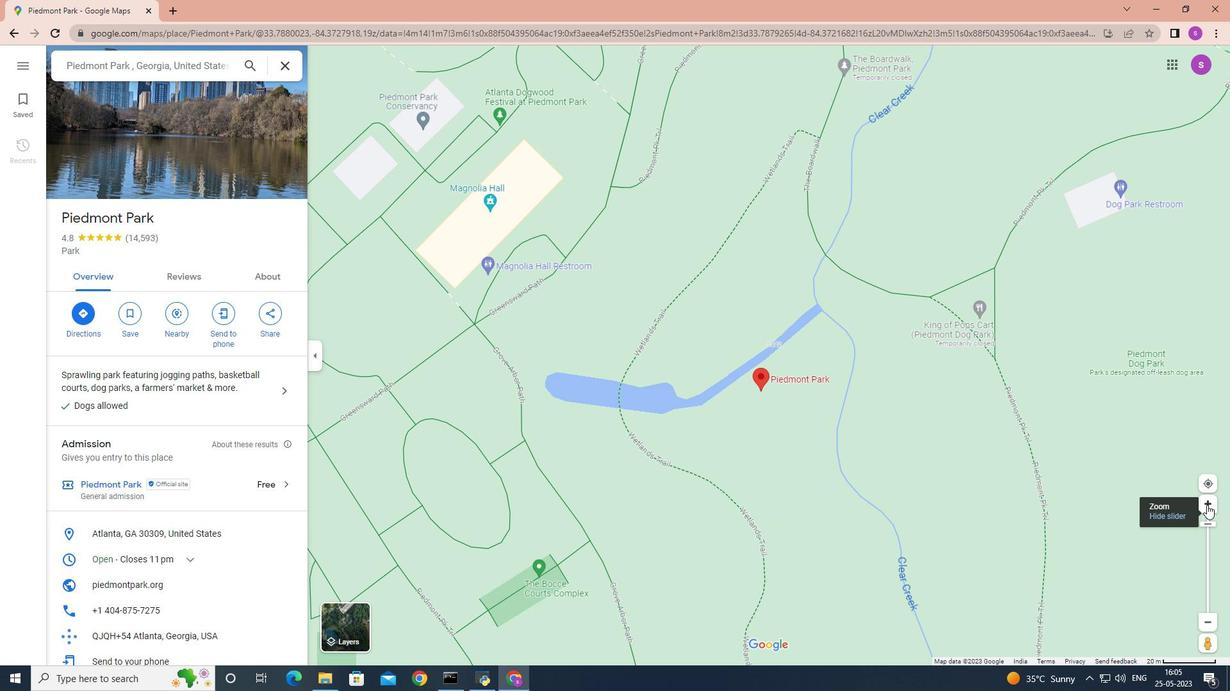 
Action: Mouse moved to (1139, 513)
Screenshot: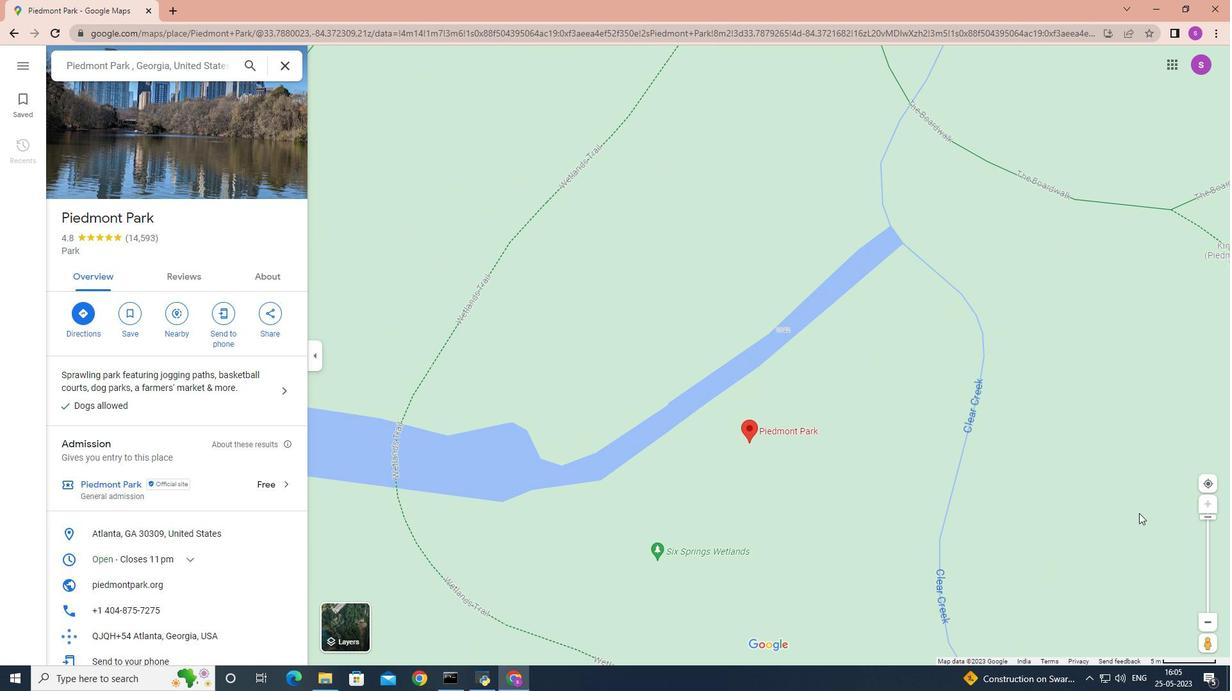
